 Task: Set the clear status option to today in the edit status window.
Action: Mouse moved to (1012, 80)
Screenshot: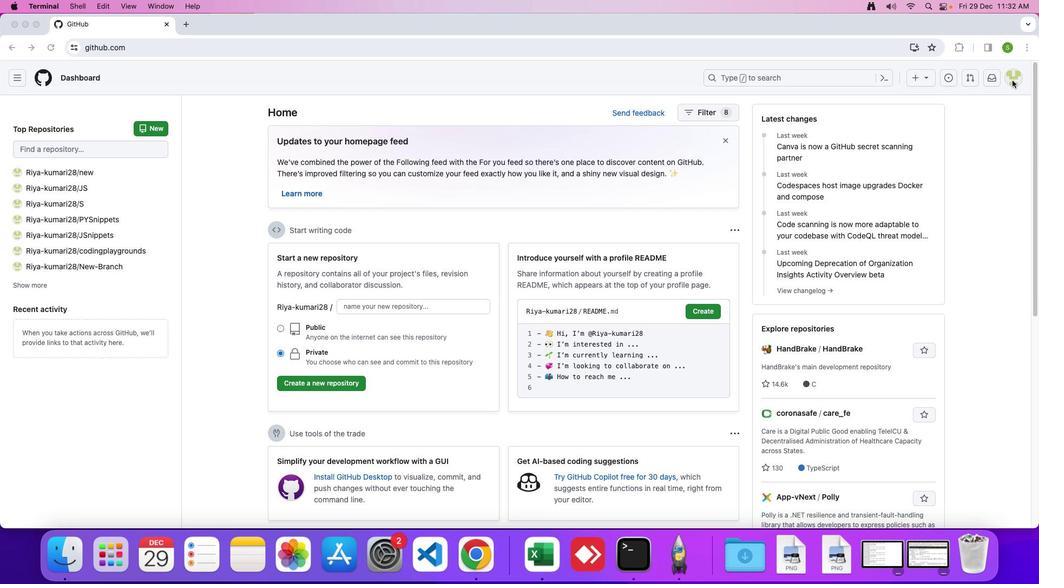 
Action: Mouse pressed left at (1012, 80)
Screenshot: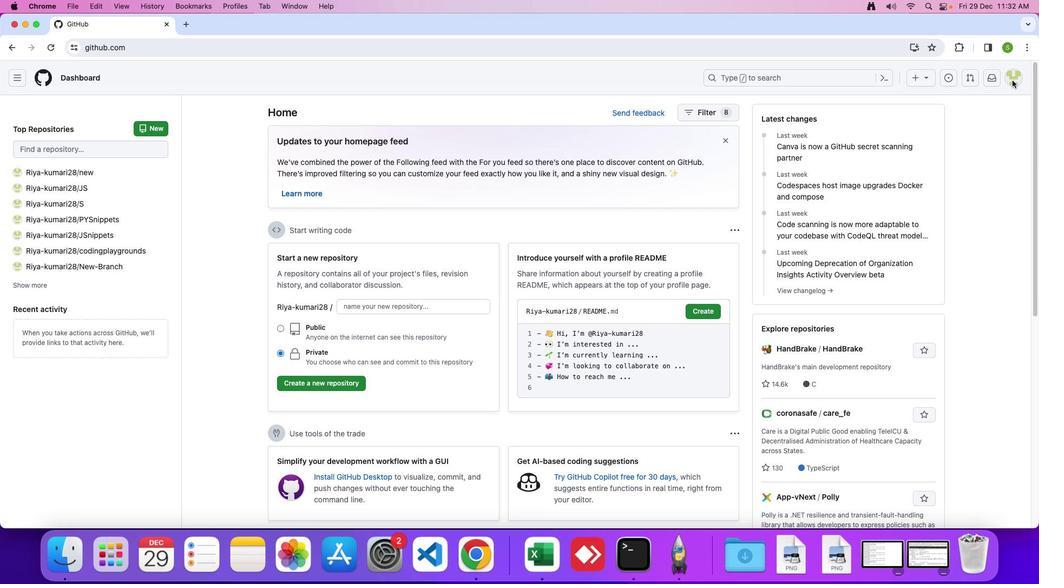 
Action: Mouse moved to (1013, 78)
Screenshot: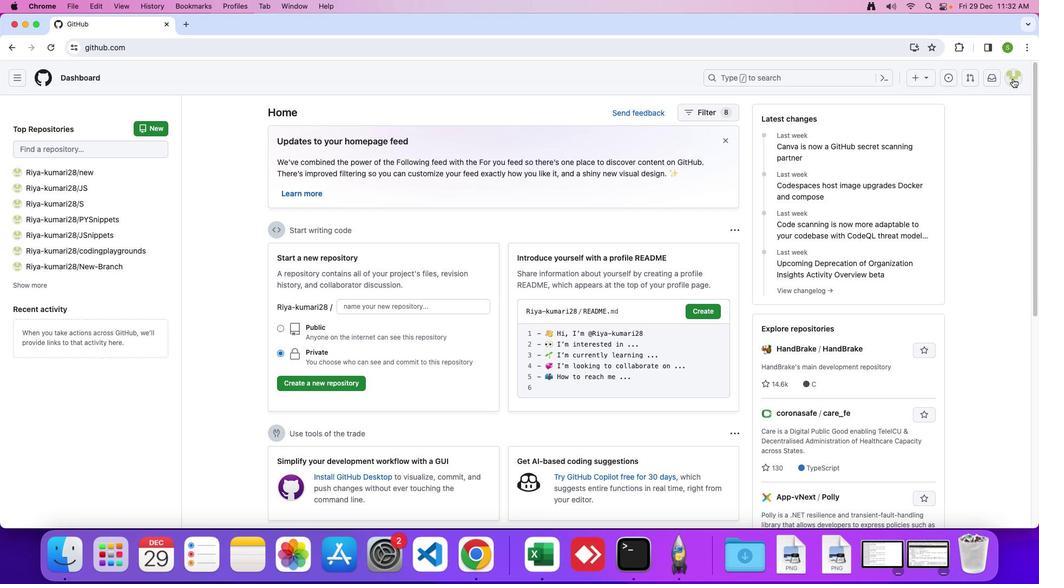 
Action: Mouse pressed left at (1013, 78)
Screenshot: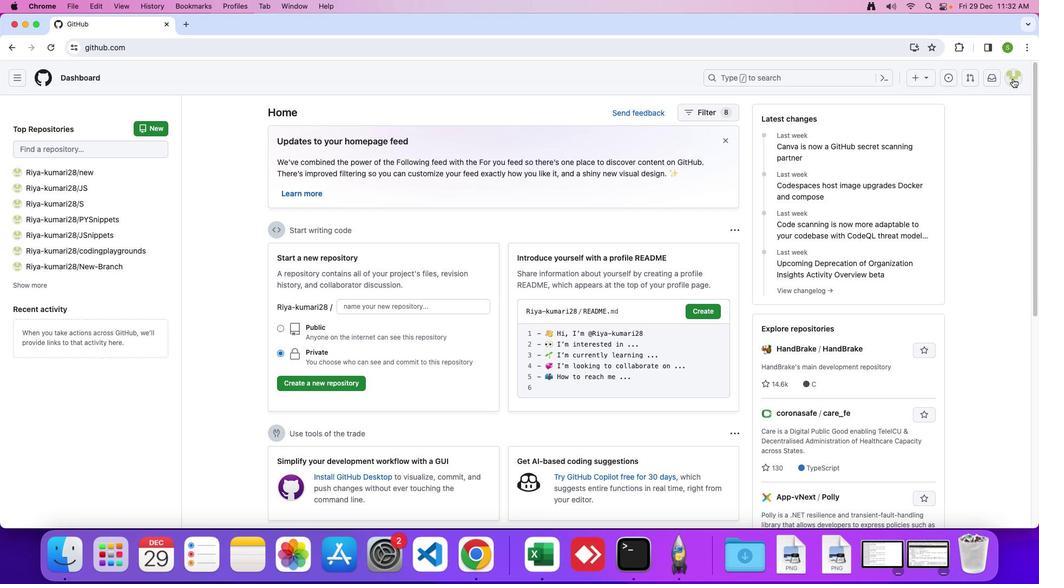 
Action: Mouse moved to (931, 103)
Screenshot: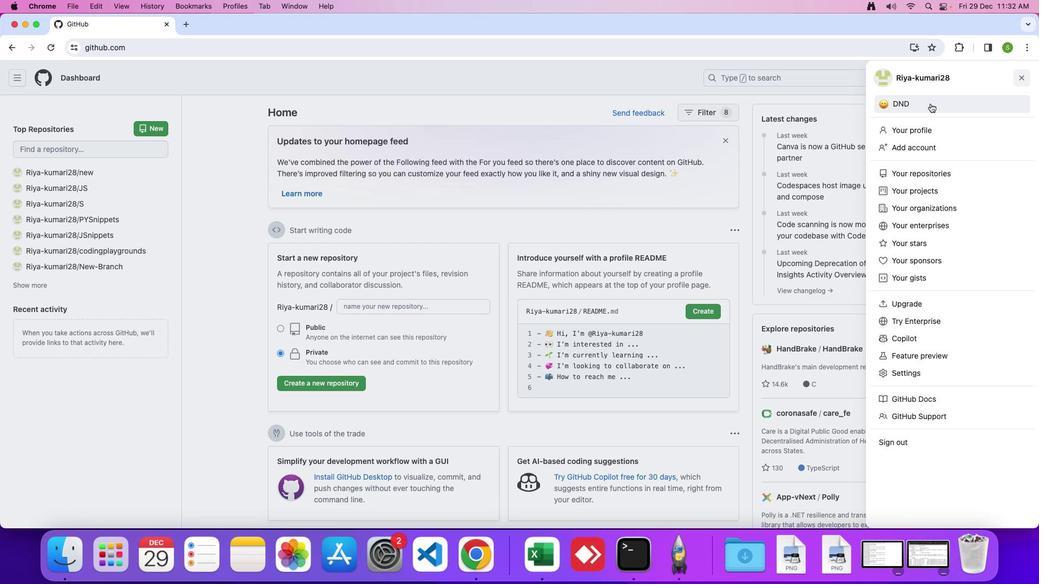 
Action: Mouse pressed left at (931, 103)
Screenshot: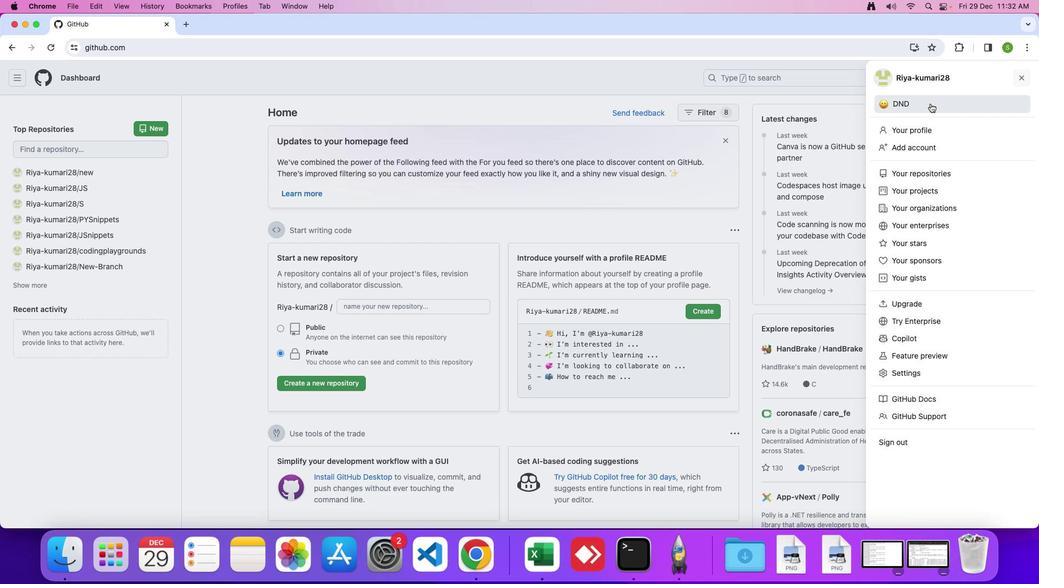 
Action: Mouse moved to (611, 337)
Screenshot: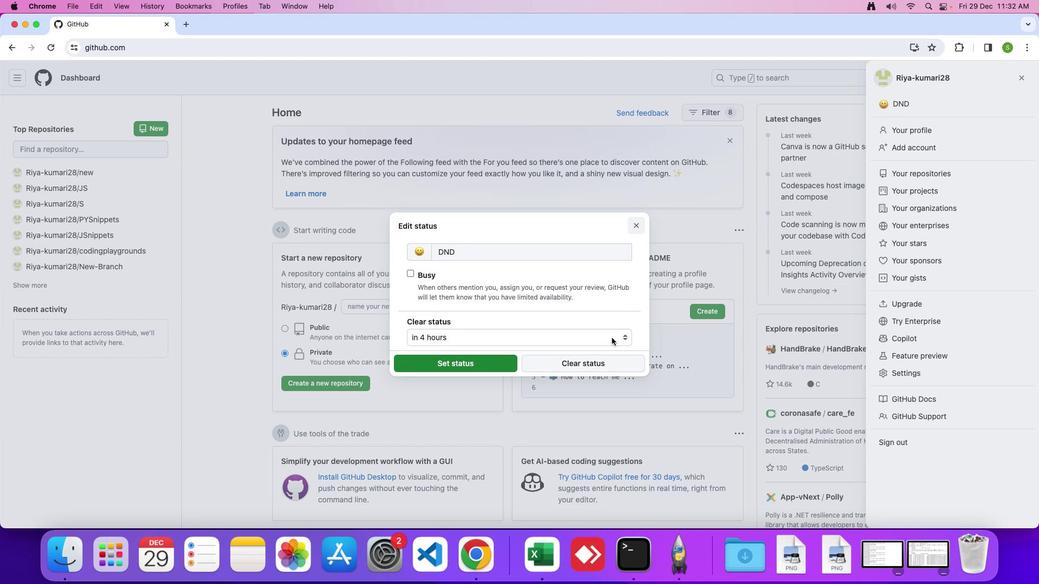 
Action: Mouse pressed left at (611, 337)
Screenshot: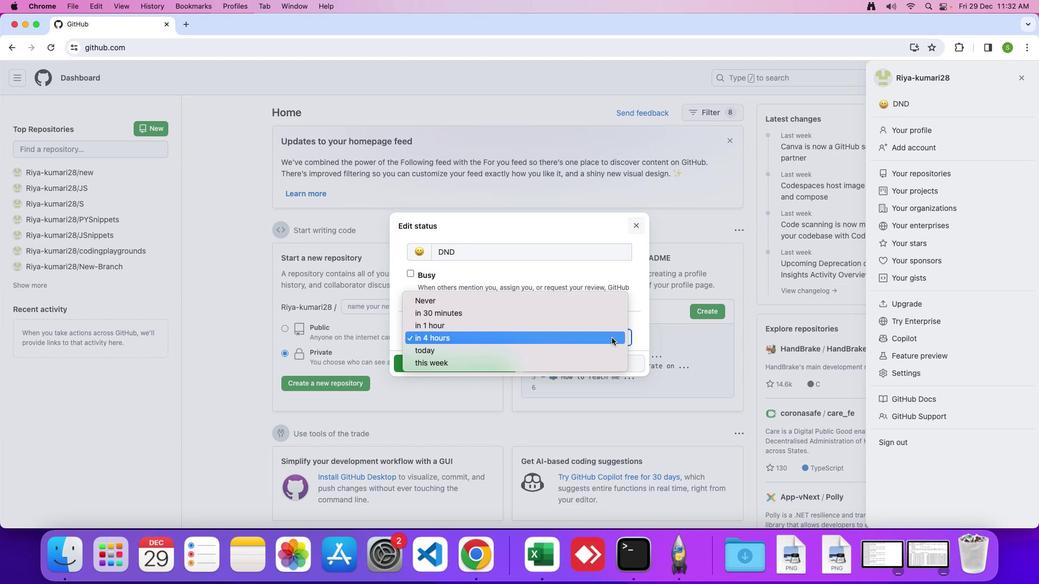 
Action: Mouse moved to (547, 349)
Screenshot: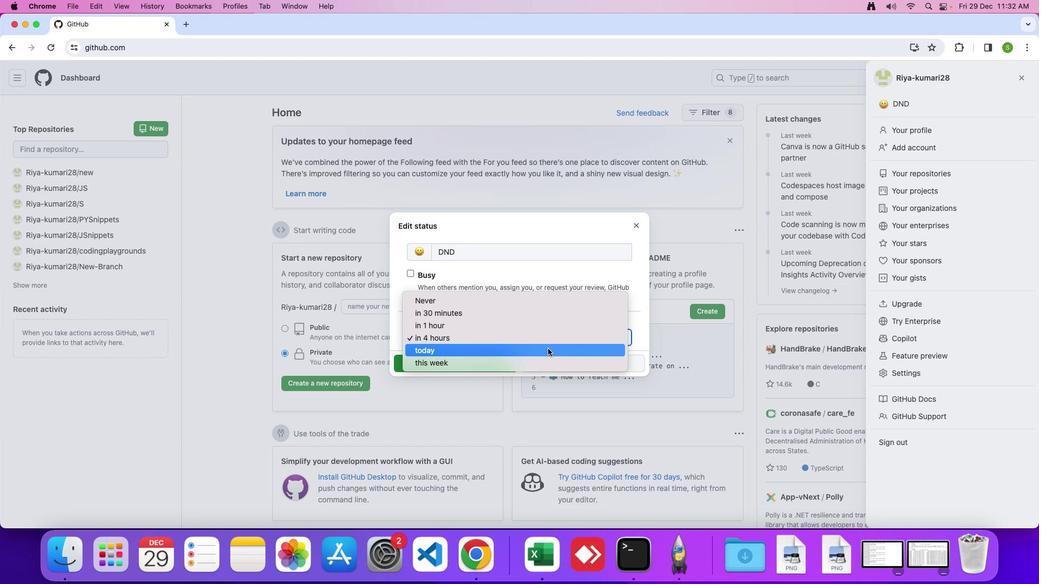 
Action: Mouse pressed left at (547, 349)
Screenshot: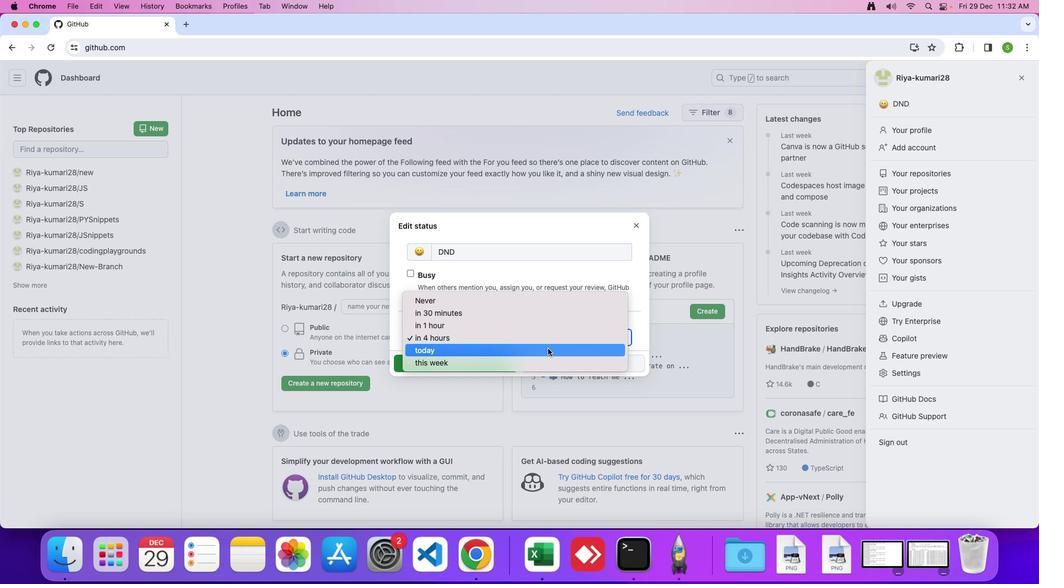 
Action: Mouse moved to (472, 365)
Screenshot: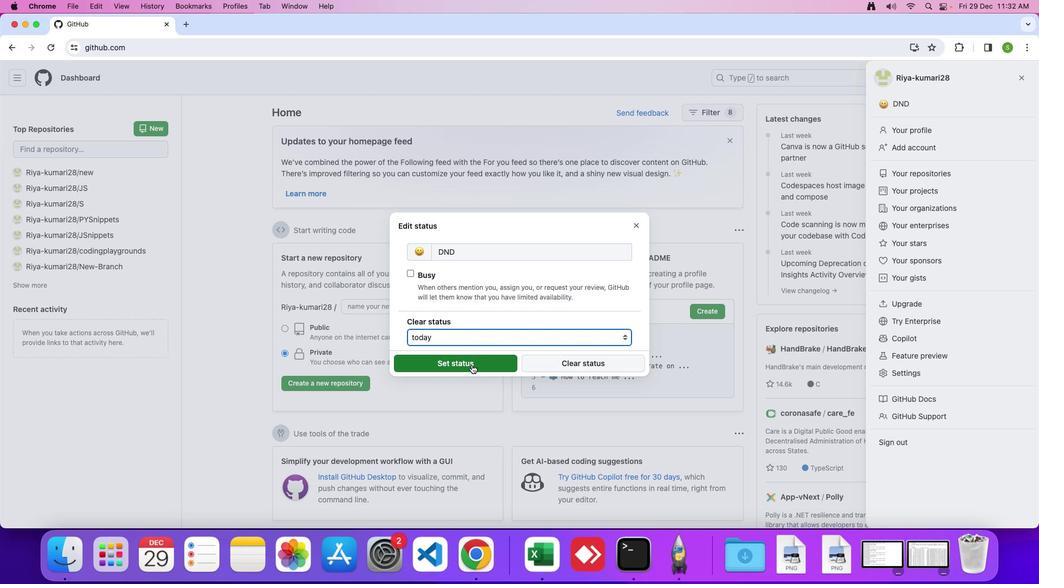 
Action: Mouse pressed left at (472, 365)
Screenshot: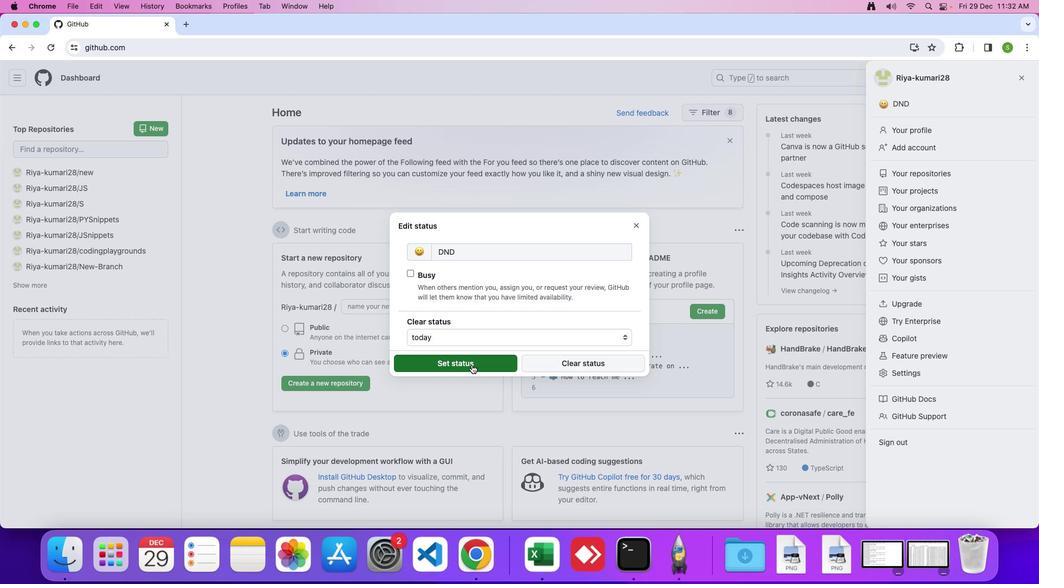 
